 Task: Zoom the sheet by 100%.
Action: Mouse moved to (116, 101)
Screenshot: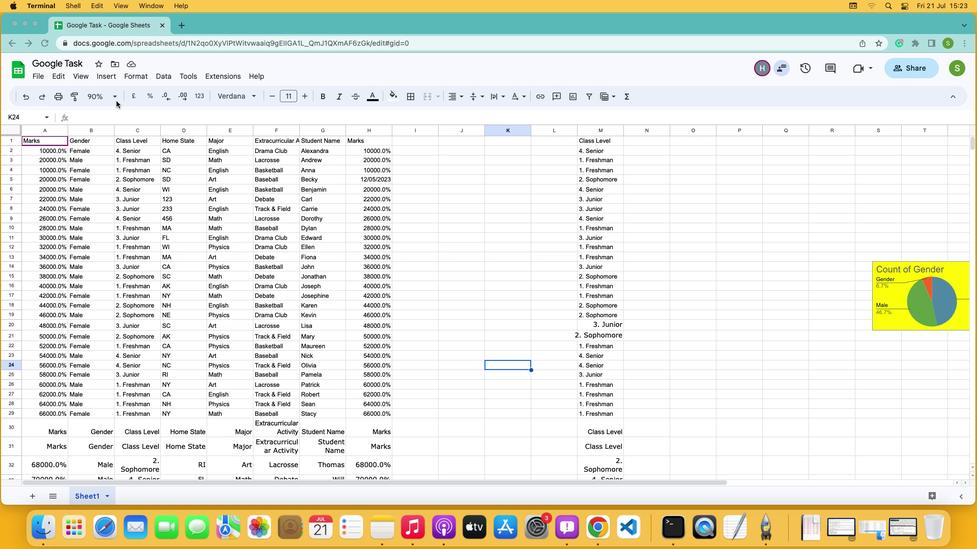 
Action: Mouse pressed left at (116, 101)
Screenshot: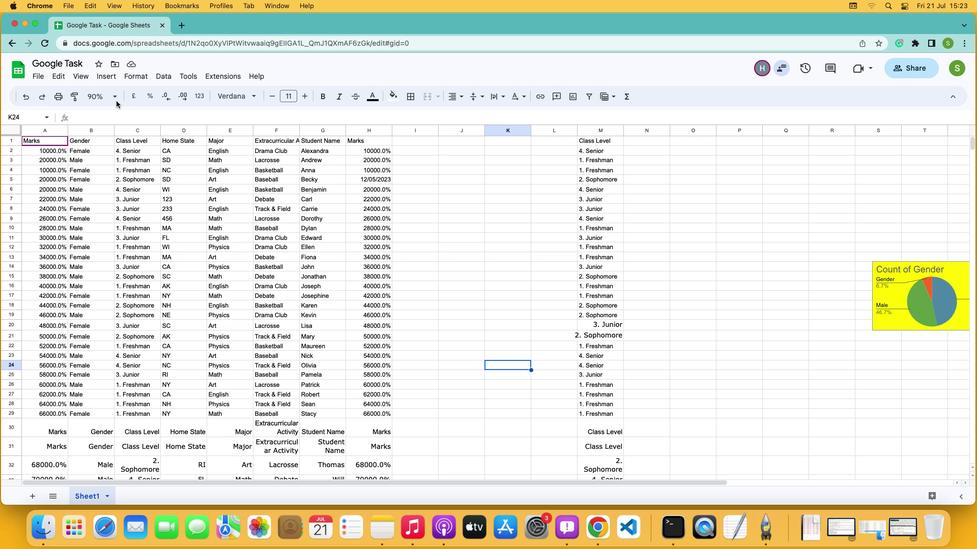 
Action: Mouse moved to (115, 97)
Screenshot: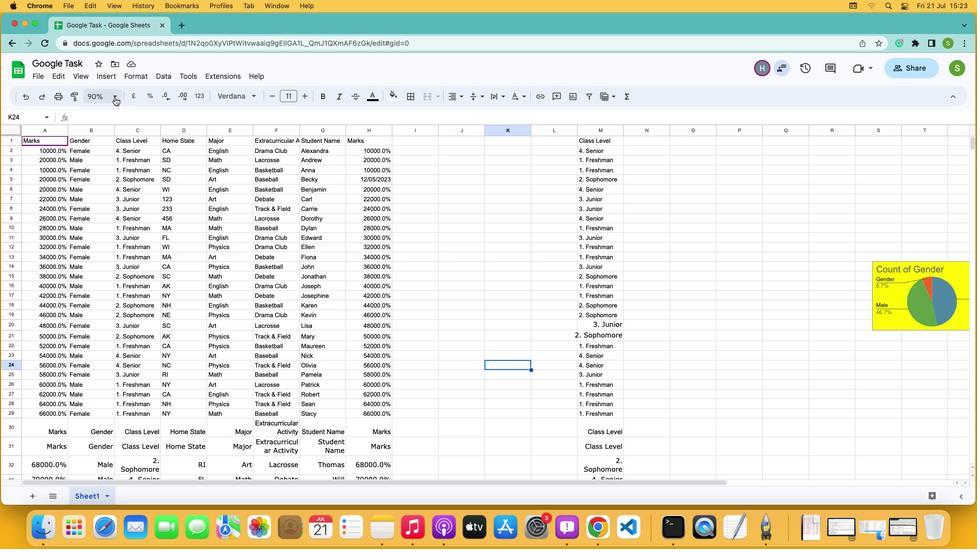 
Action: Mouse pressed left at (115, 97)
Screenshot: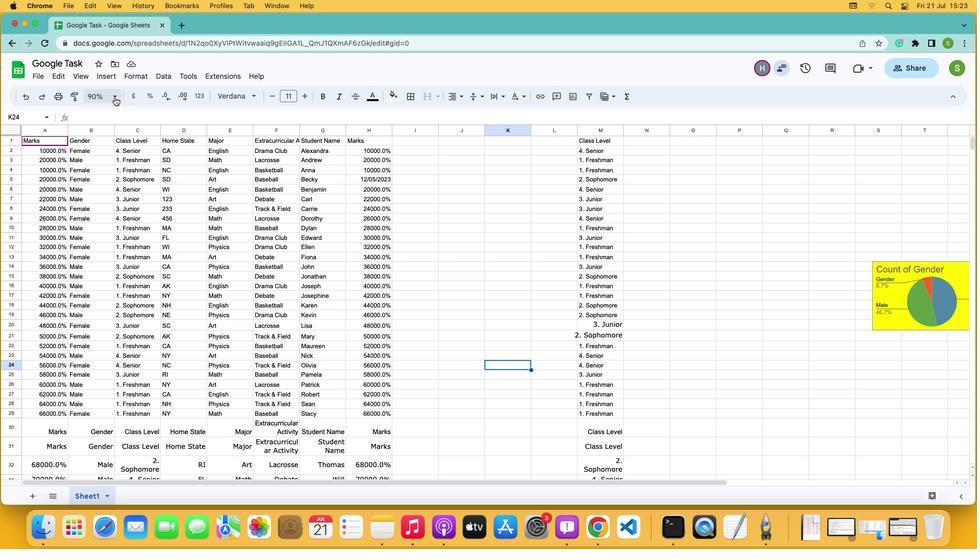 
Action: Mouse moved to (95, 161)
Screenshot: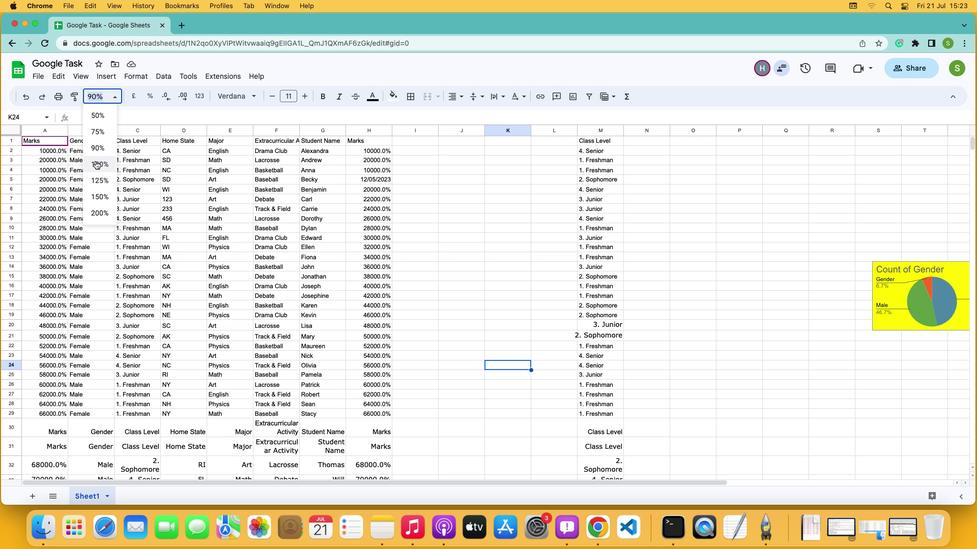 
Action: Mouse pressed left at (95, 161)
Screenshot: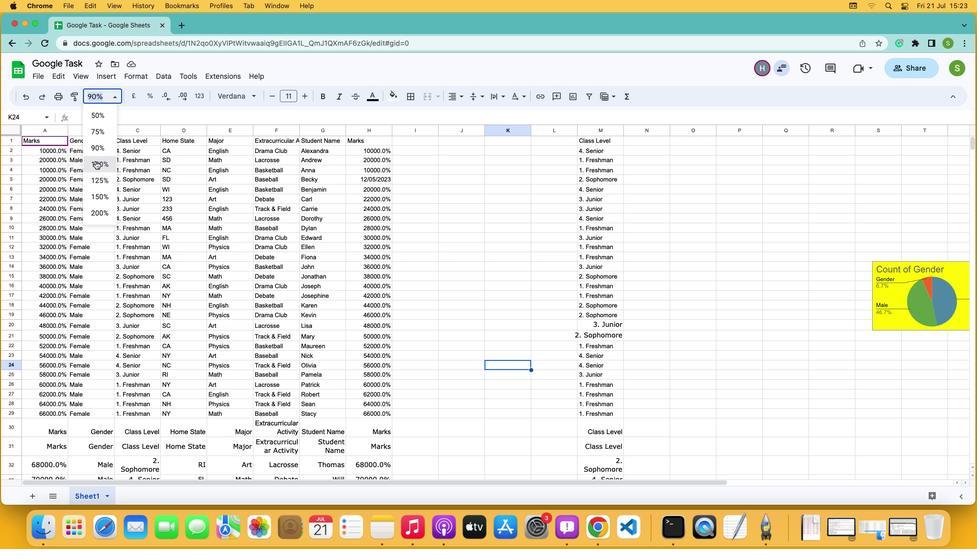 
